 Task: Move the task Develop a new online tool for online resume building to the section To-Do in the project BlueLine and sort the tasks in the project by Assignee in Ascending order
Action: Mouse moved to (882, 404)
Screenshot: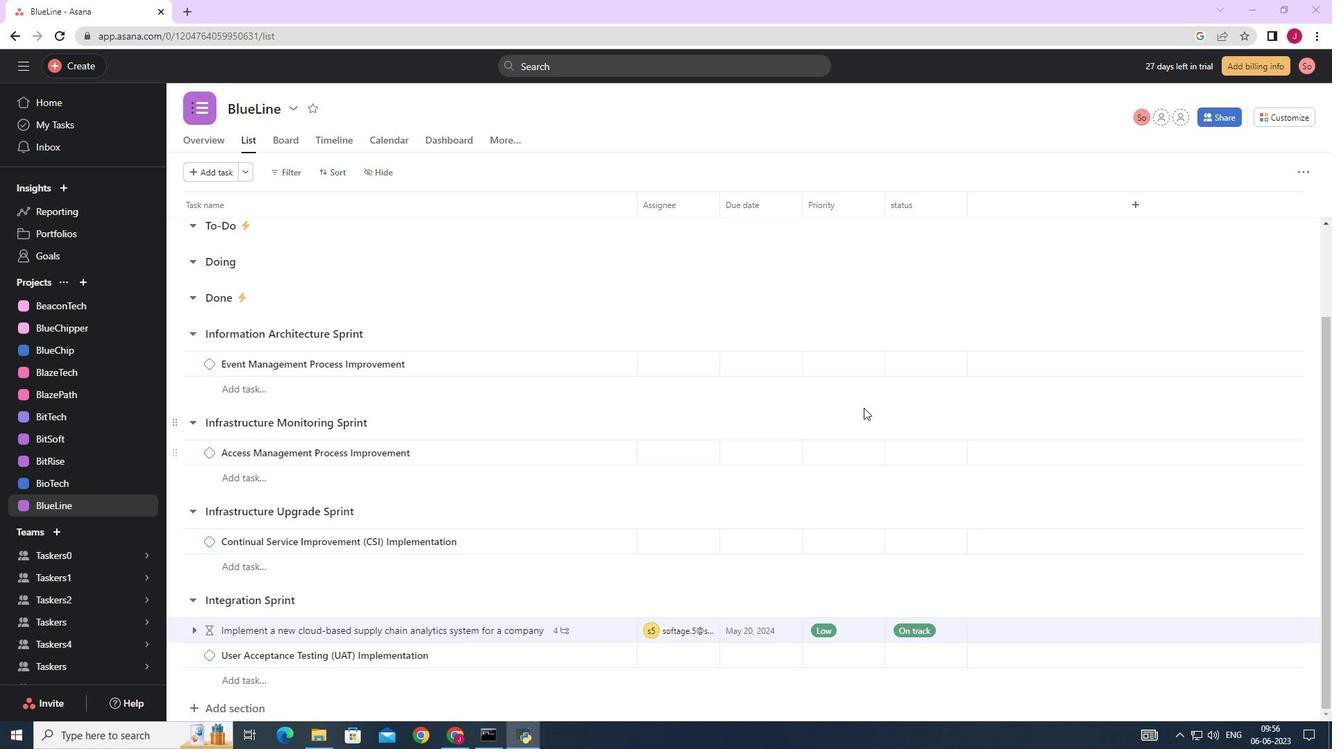 
Action: Mouse scrolled (882, 403) with delta (0, 0)
Screenshot: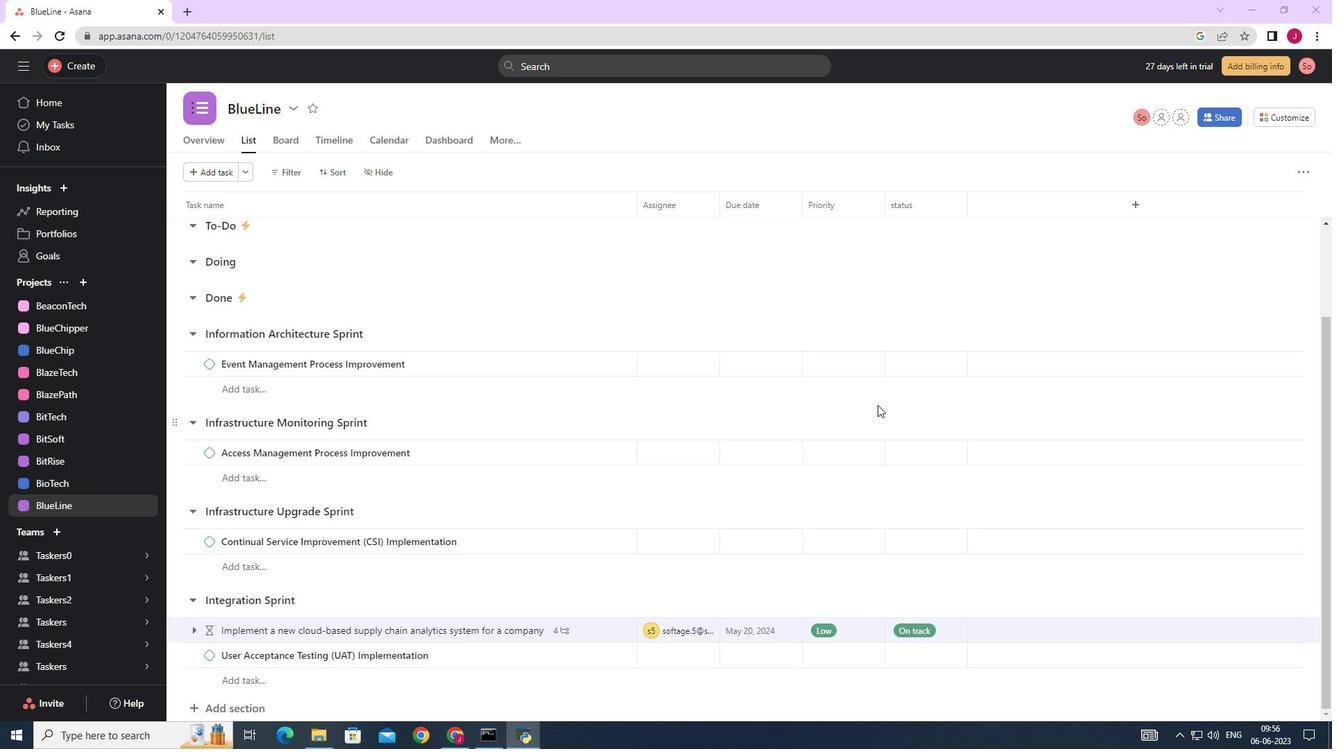 
Action: Mouse scrolled (882, 403) with delta (0, 0)
Screenshot: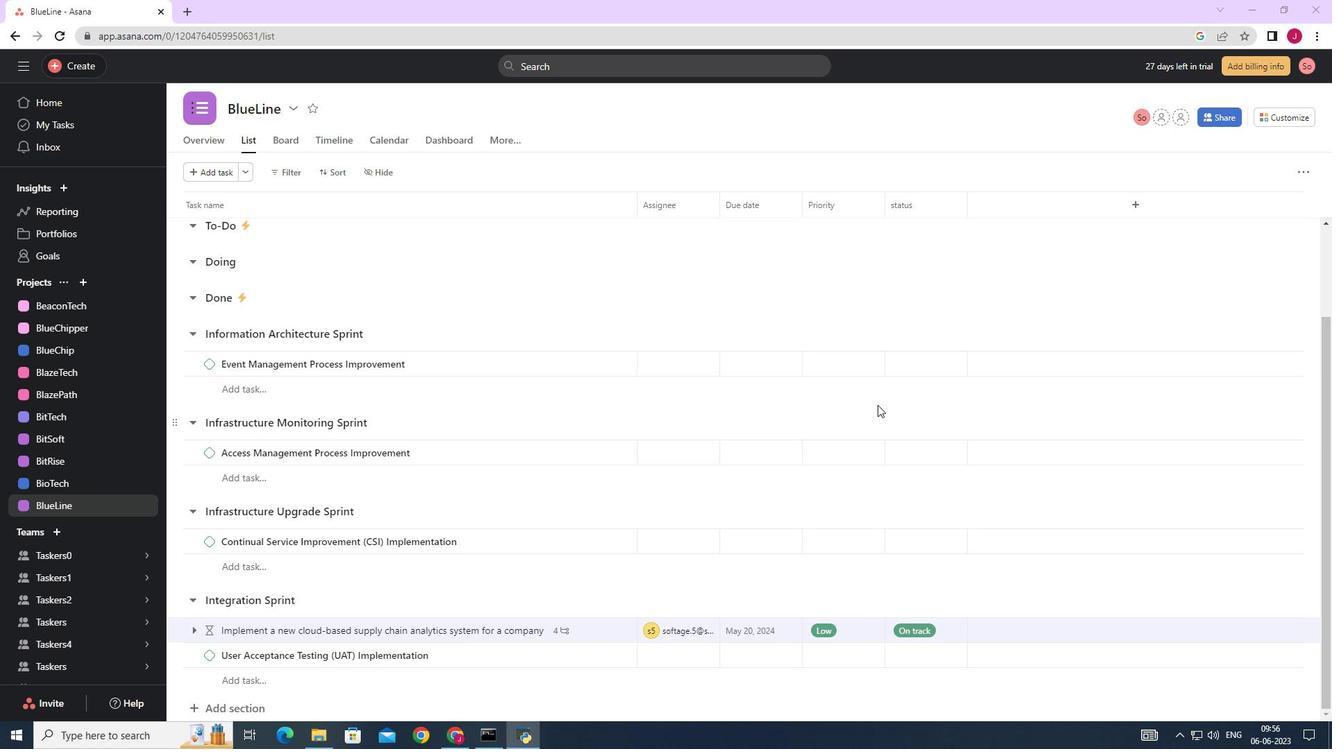 
Action: Mouse scrolled (882, 403) with delta (0, 0)
Screenshot: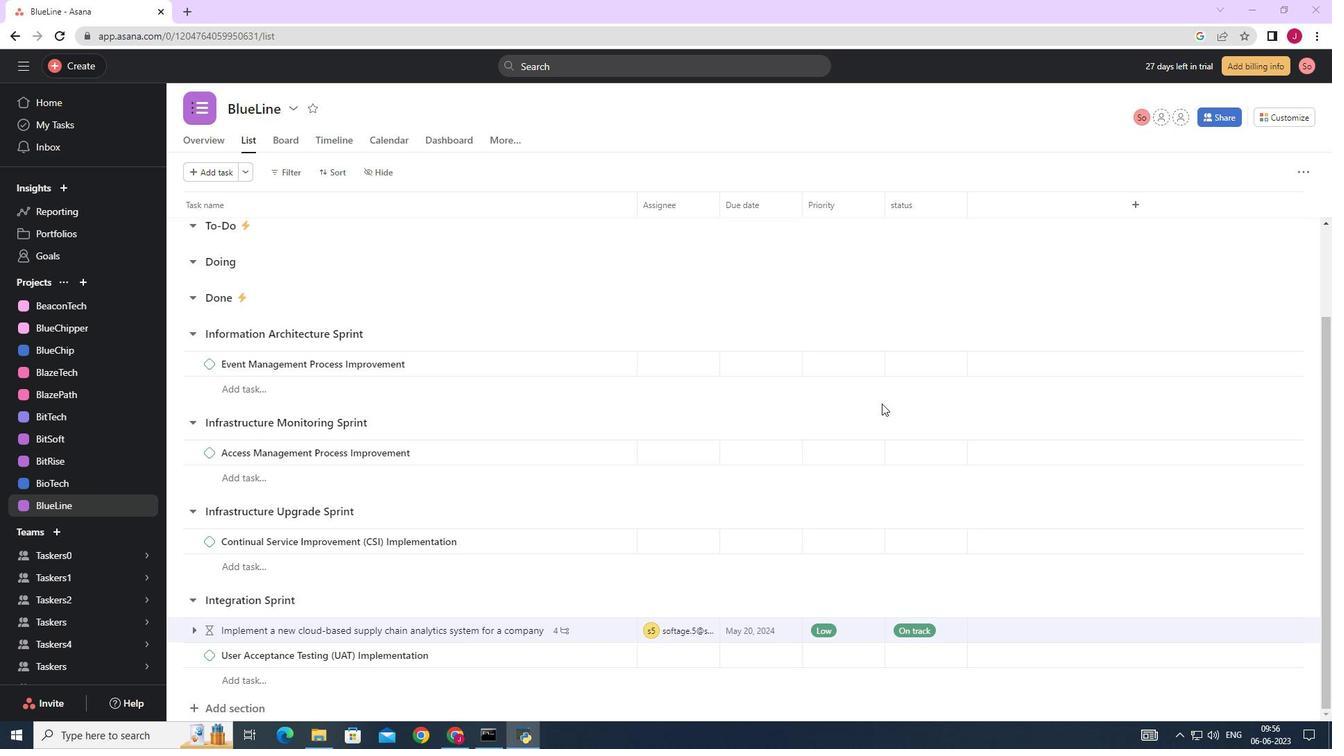 
Action: Mouse scrolled (882, 403) with delta (0, 0)
Screenshot: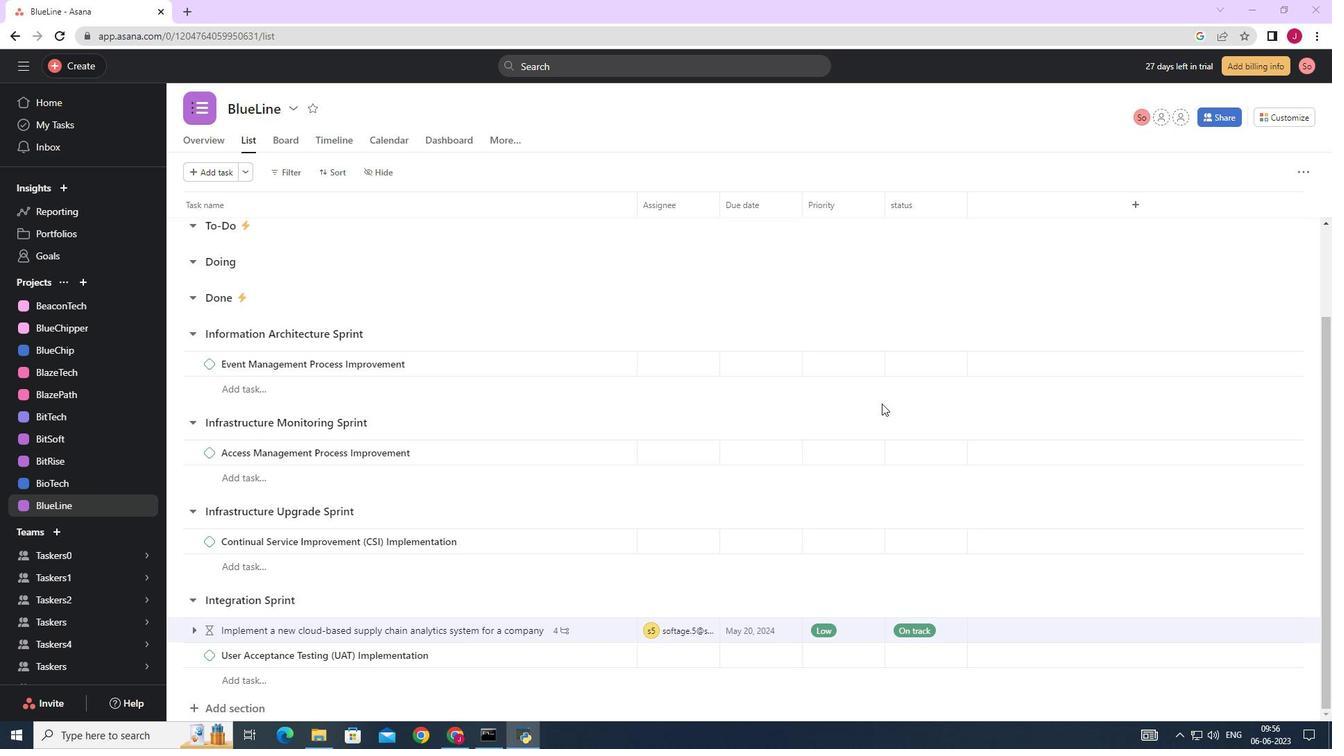 
Action: Mouse moved to (718, 414)
Screenshot: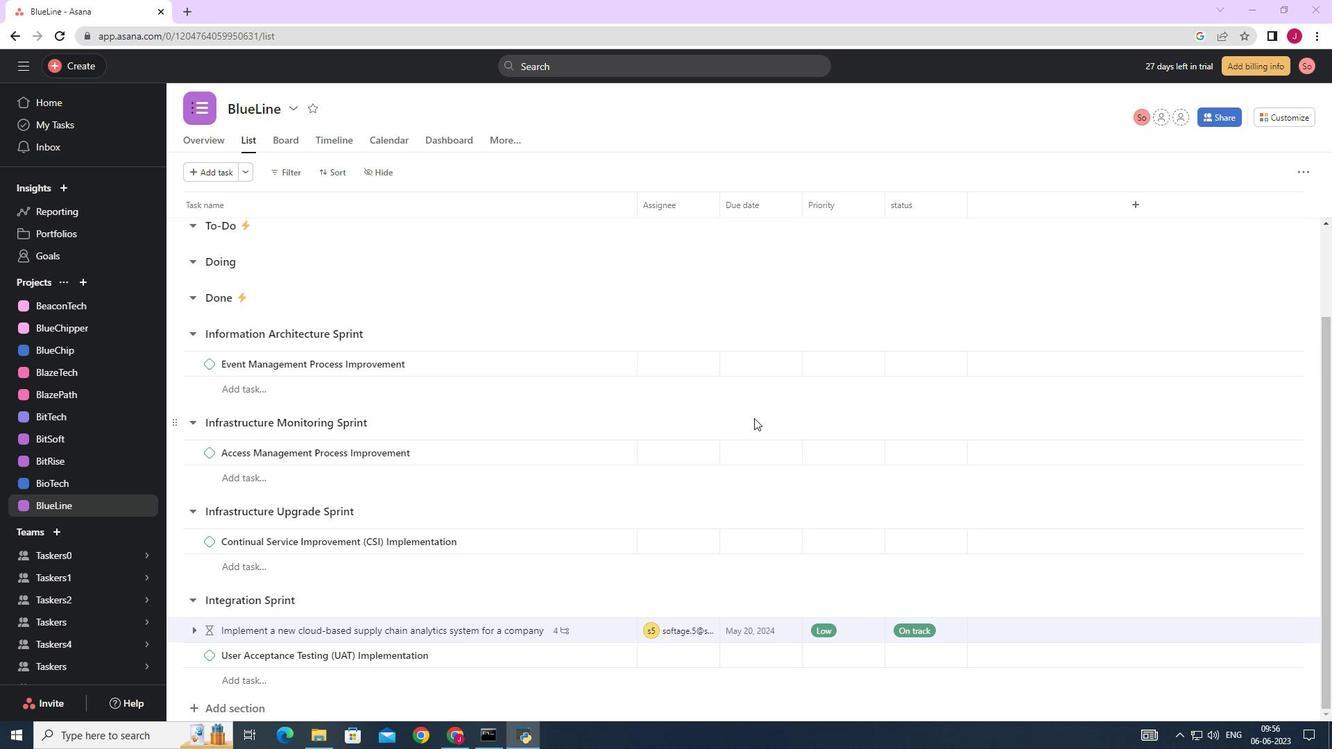 
Action: Mouse scrolled (718, 415) with delta (0, 0)
Screenshot: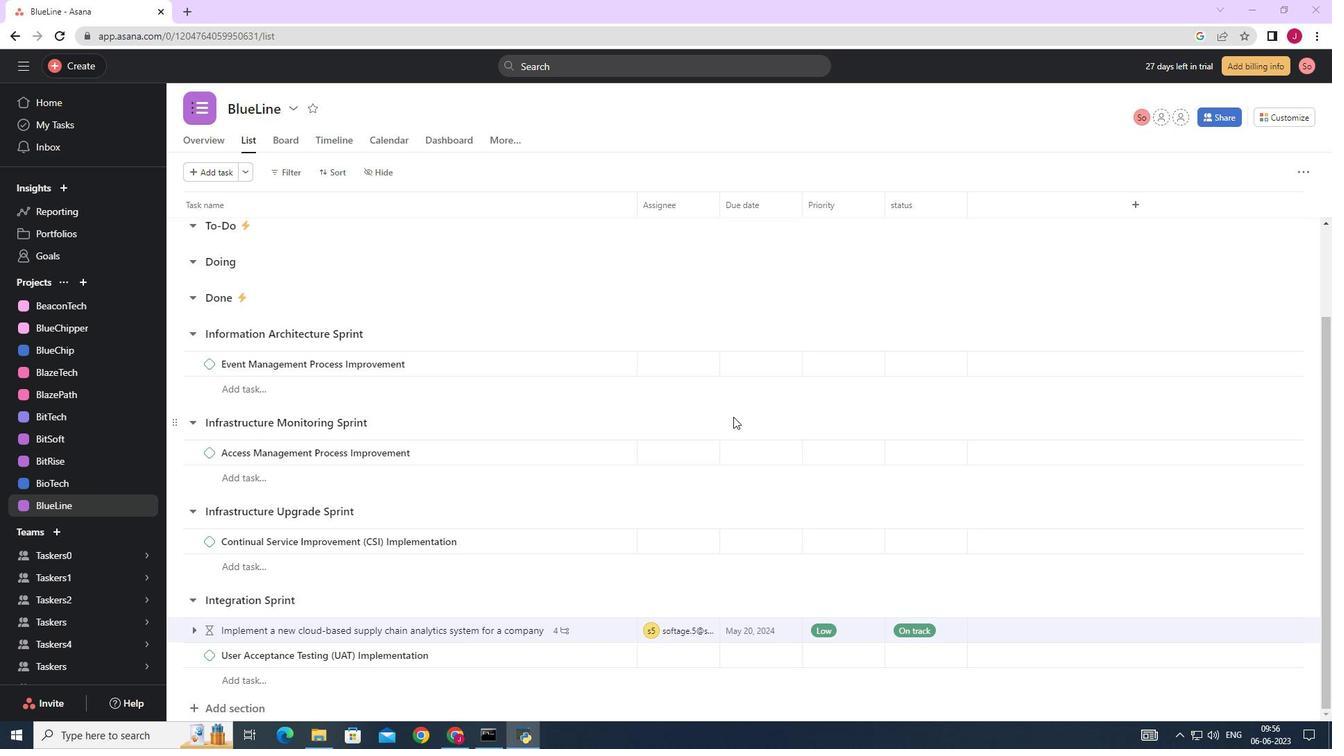 
Action: Mouse scrolled (718, 415) with delta (0, 0)
Screenshot: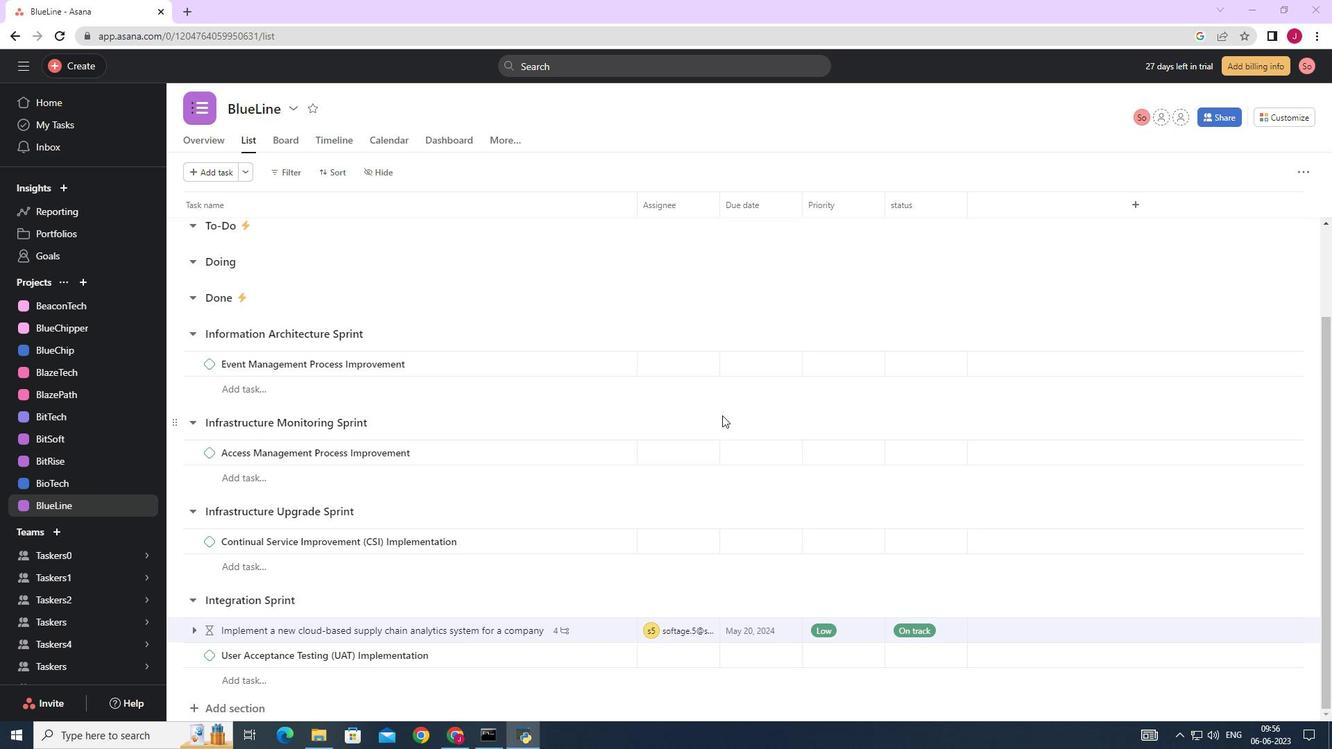 
Action: Mouse scrolled (718, 415) with delta (0, 0)
Screenshot: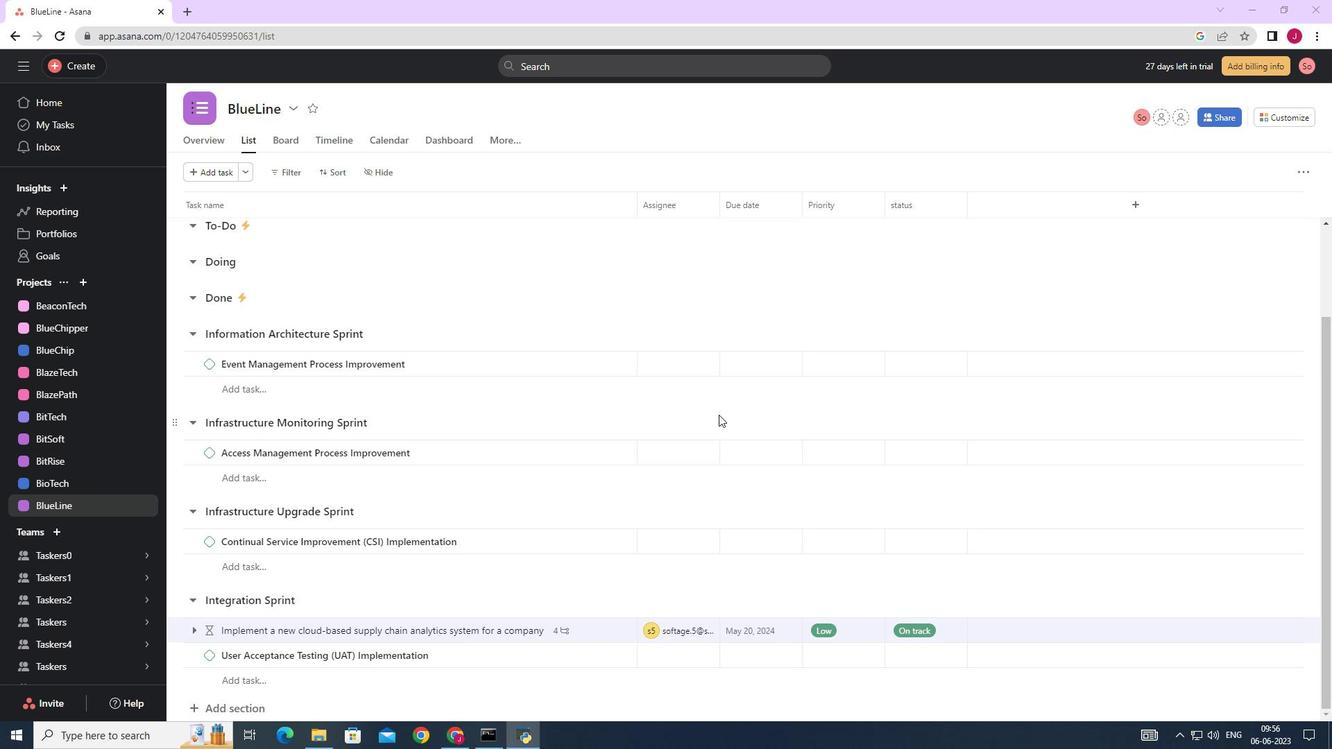
Action: Mouse moved to (603, 279)
Screenshot: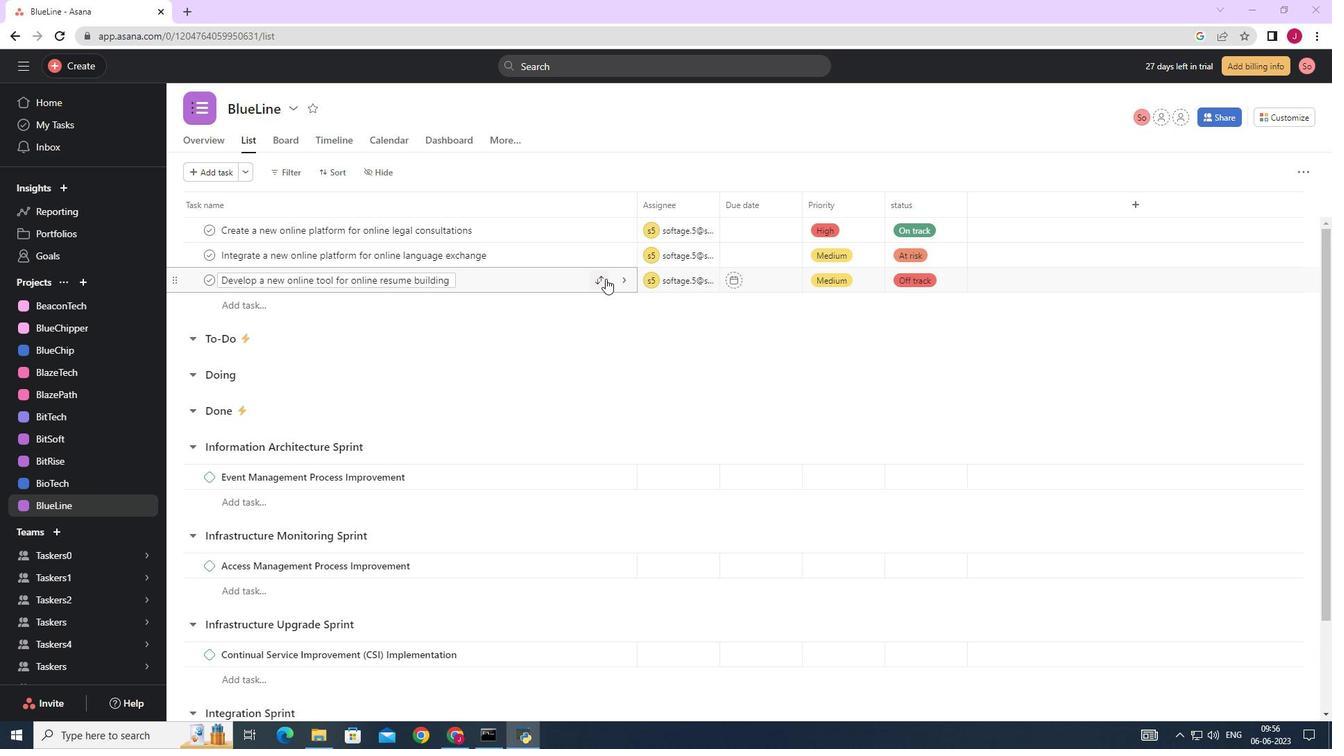 
Action: Mouse pressed left at (603, 279)
Screenshot: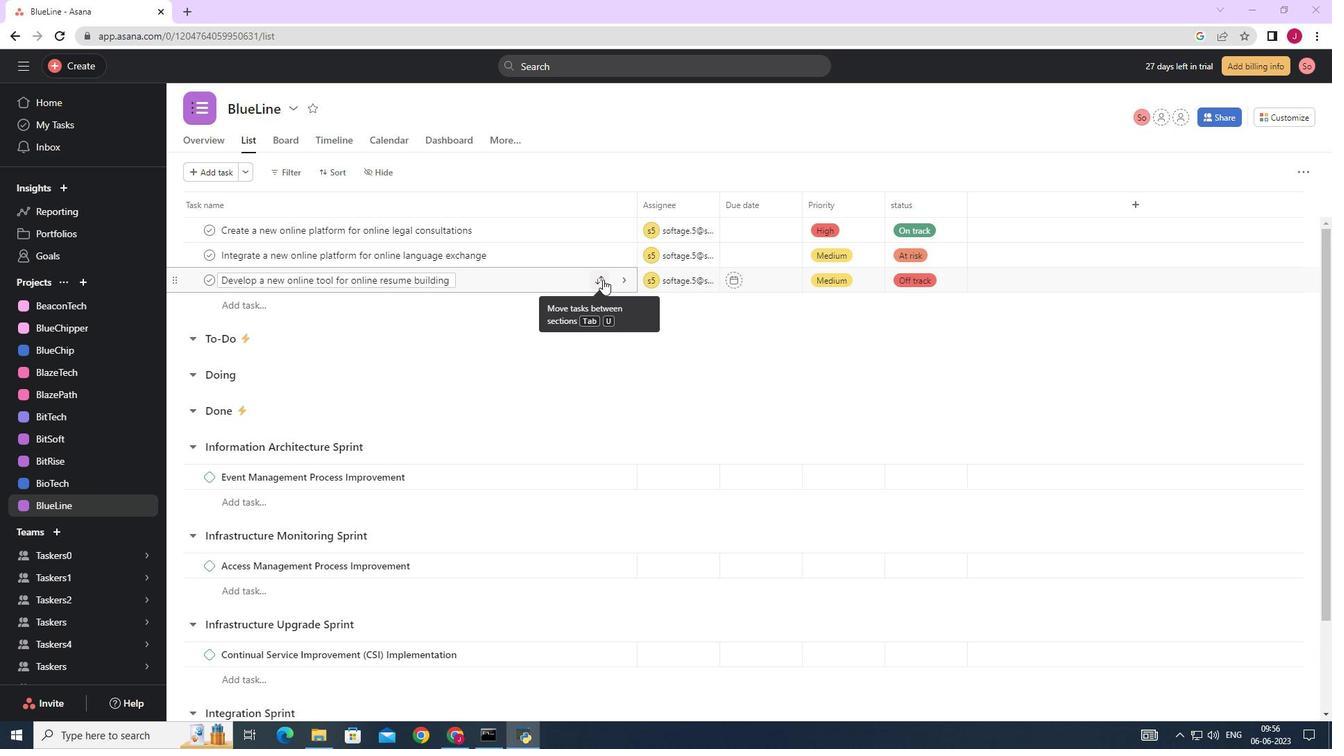 
Action: Mouse moved to (492, 352)
Screenshot: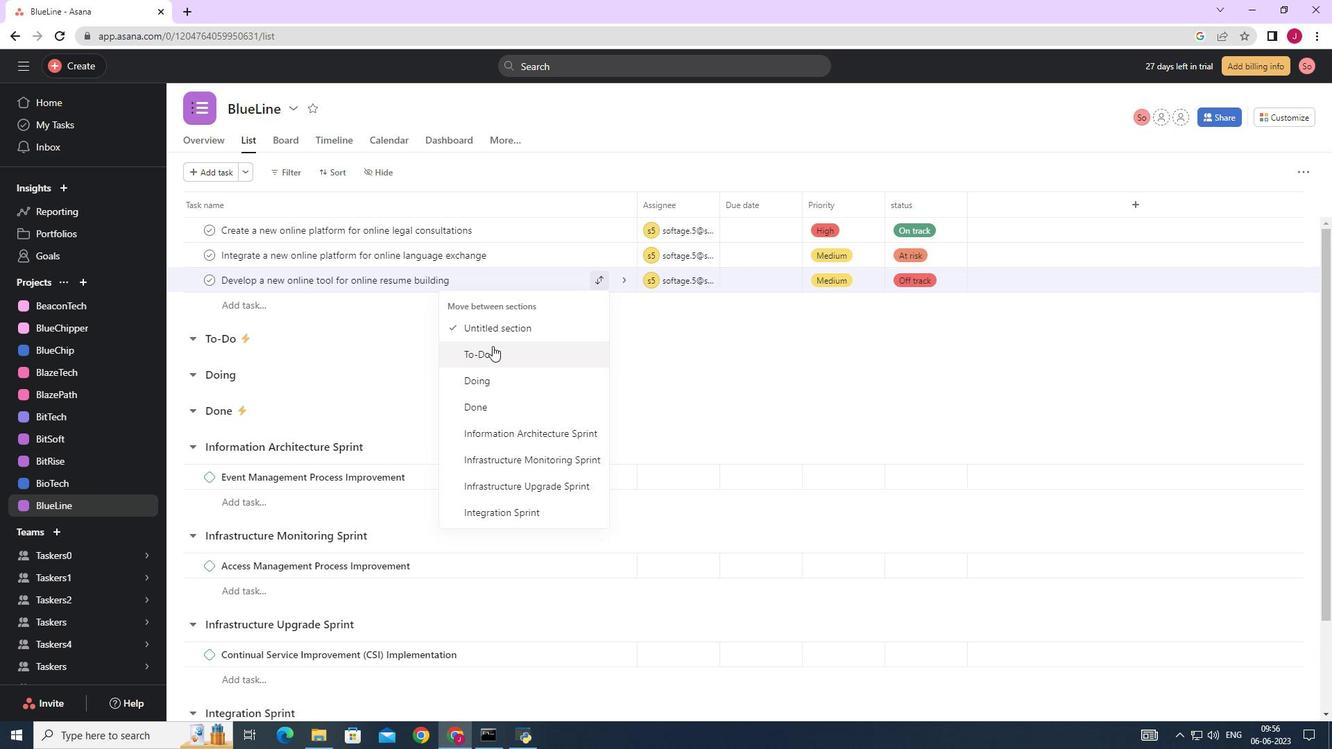
Action: Mouse pressed left at (492, 352)
Screenshot: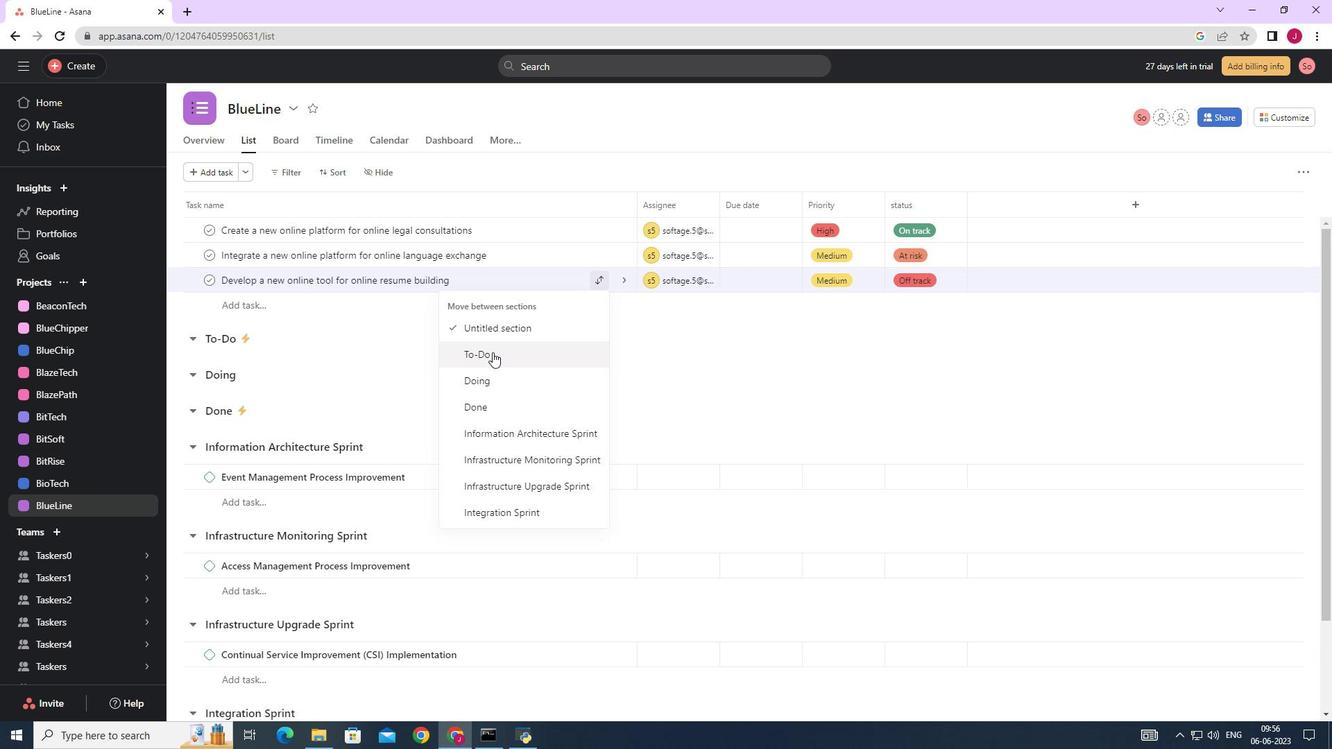 
Action: Mouse moved to (340, 176)
Screenshot: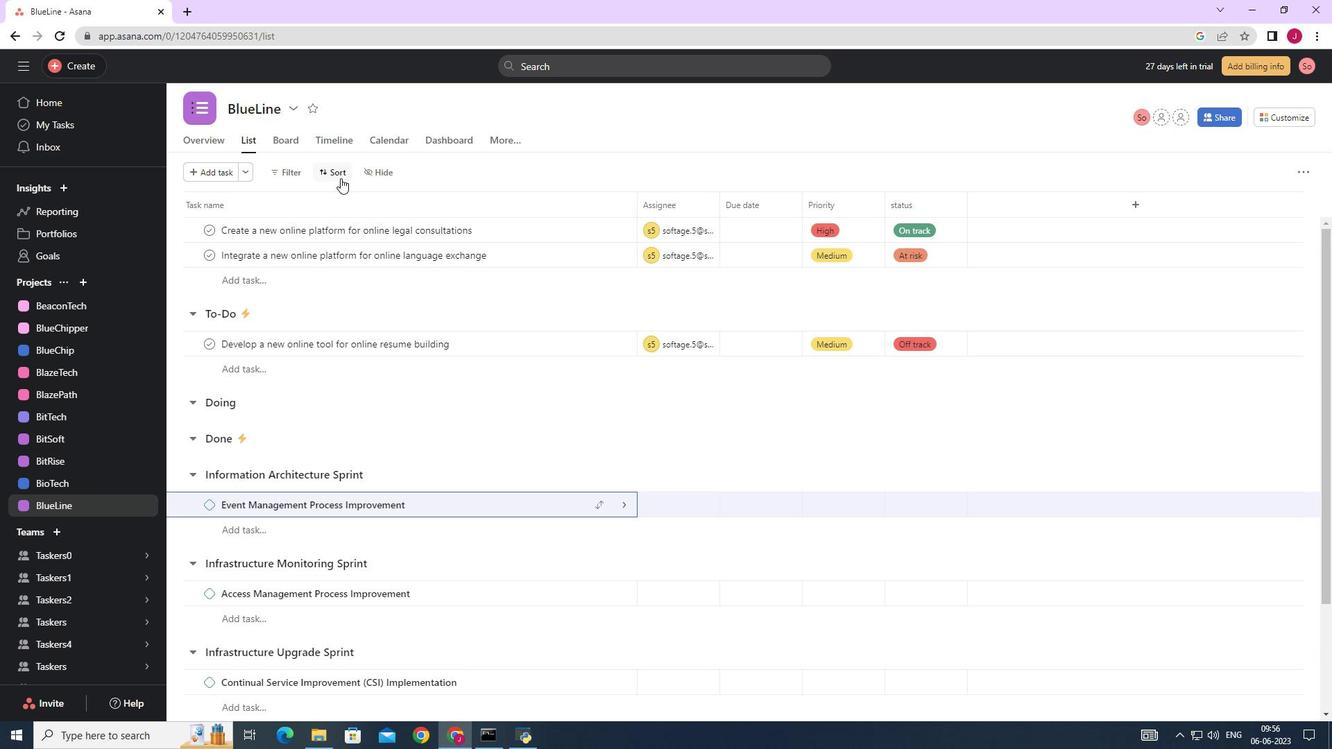 
Action: Mouse pressed left at (340, 176)
Screenshot: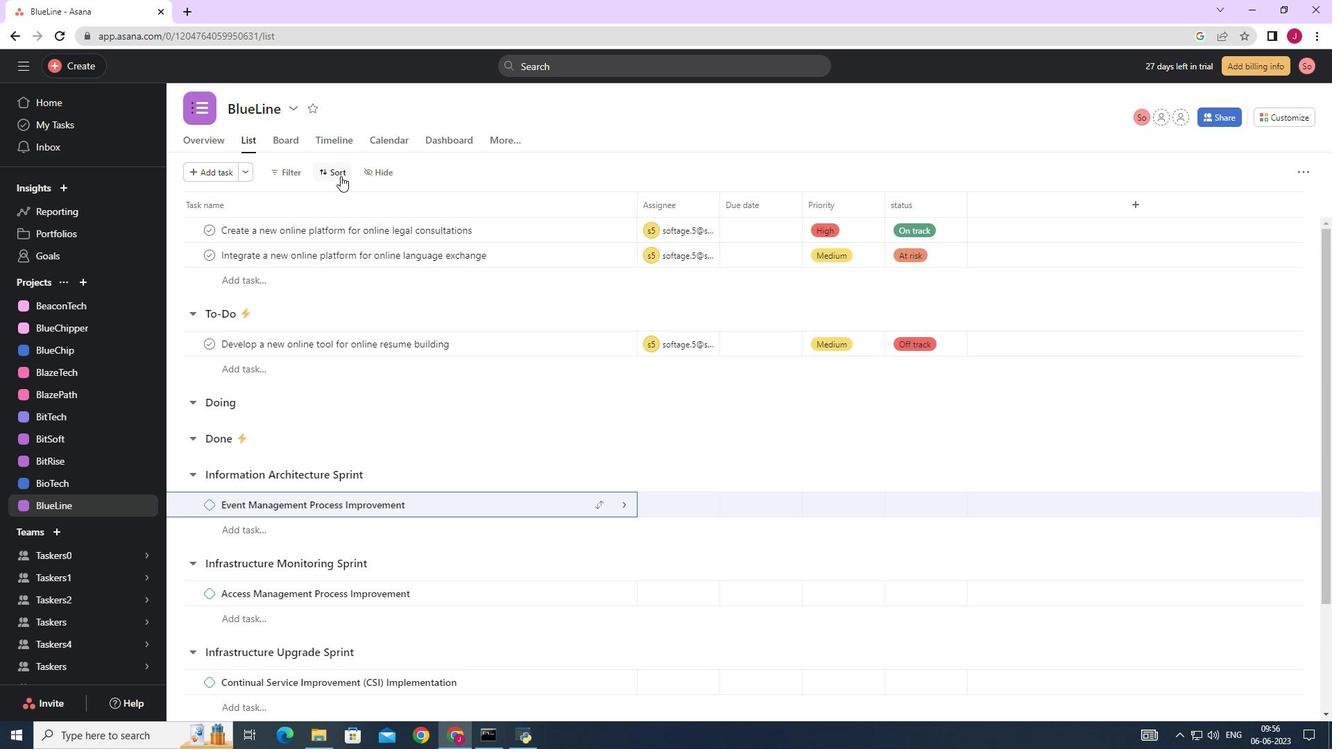 
Action: Mouse moved to (361, 284)
Screenshot: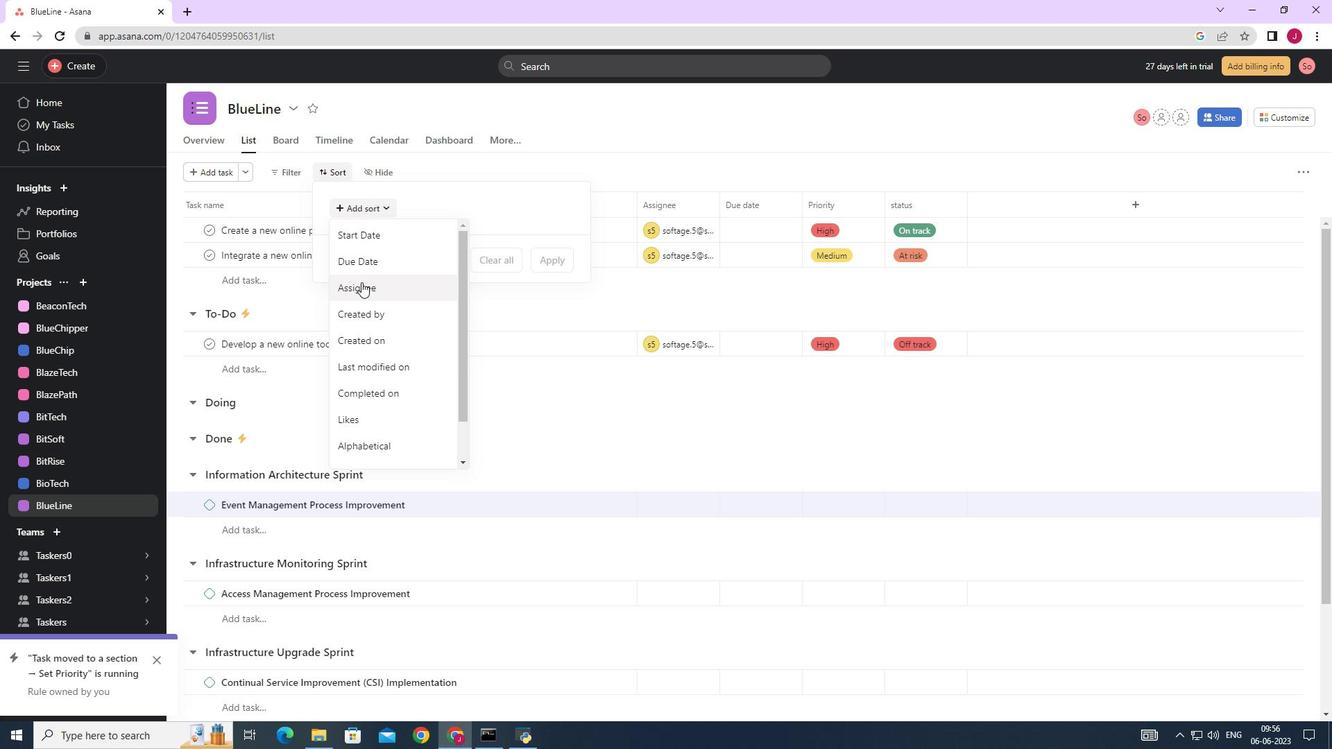 
Action: Mouse pressed left at (361, 284)
Screenshot: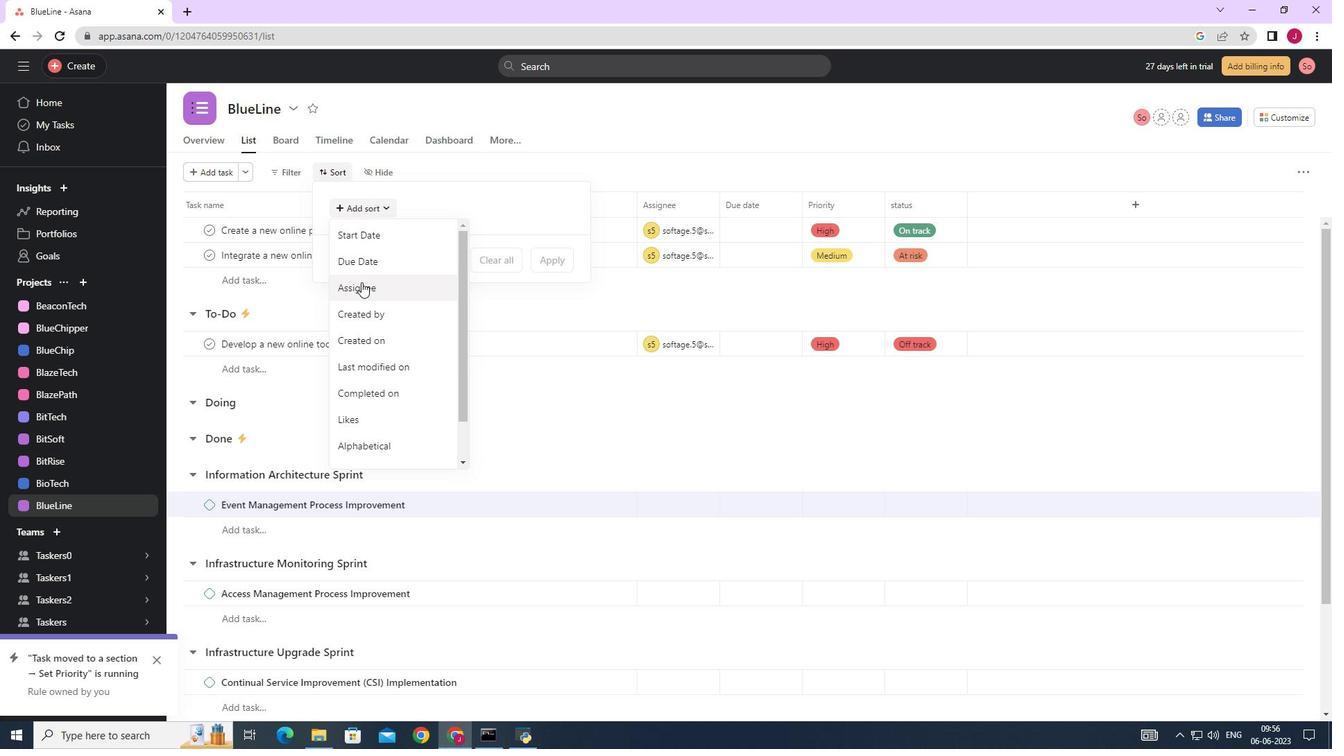 
Action: Mouse moved to (387, 226)
Screenshot: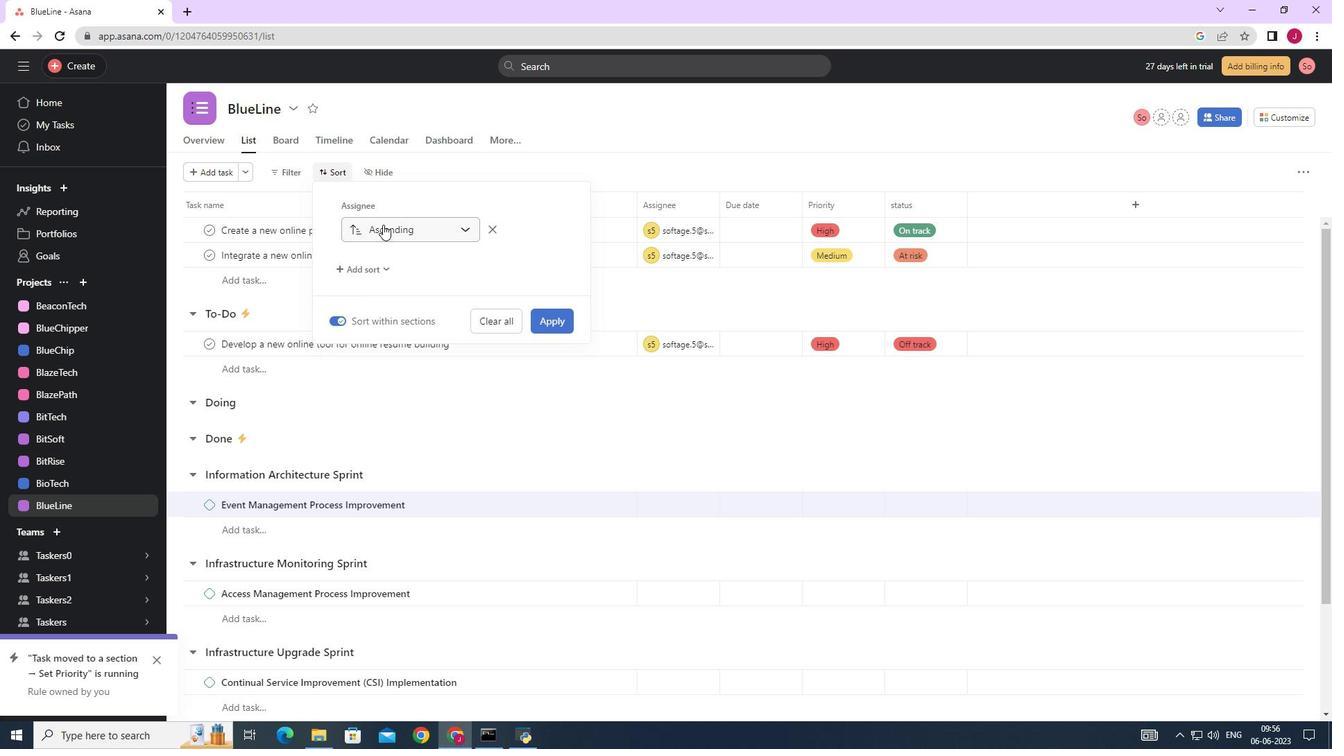 
Action: Mouse pressed left at (387, 226)
Screenshot: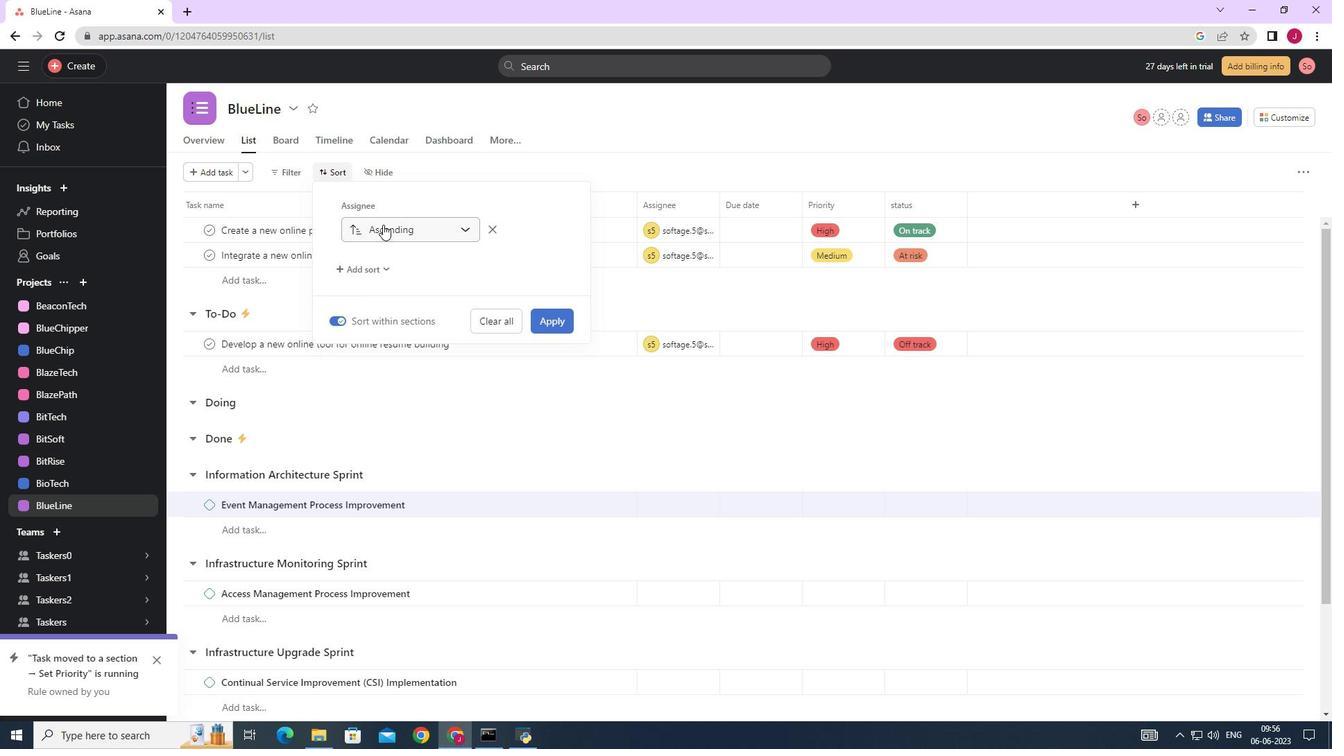 
Action: Mouse moved to (402, 257)
Screenshot: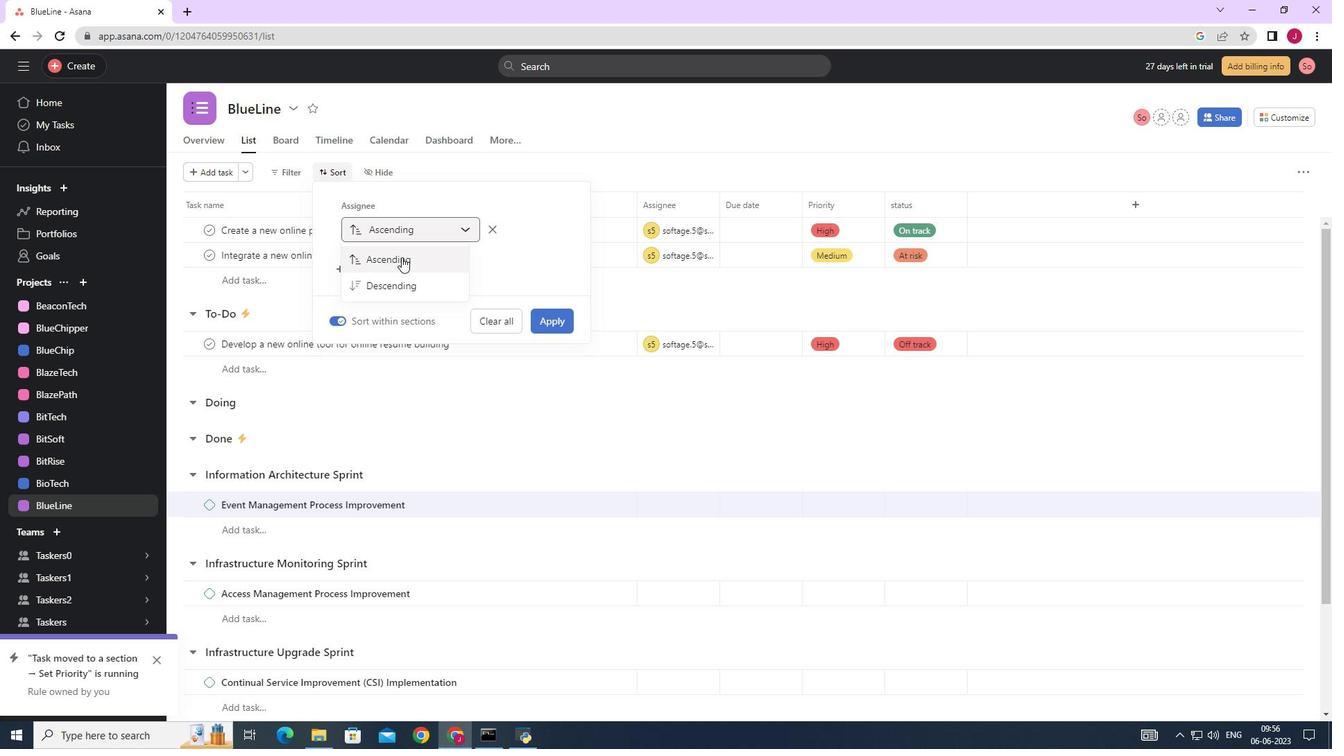
Action: Mouse pressed left at (402, 257)
Screenshot: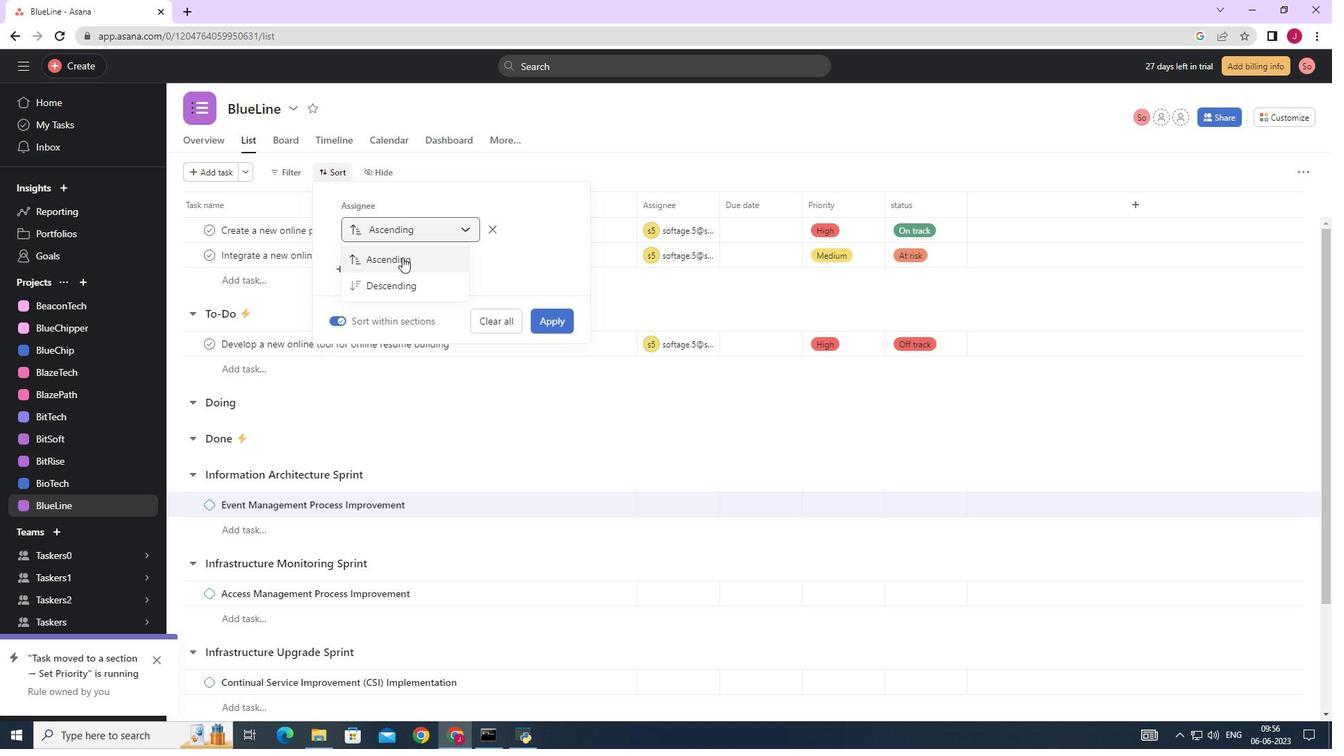 
Action: Mouse moved to (549, 320)
Screenshot: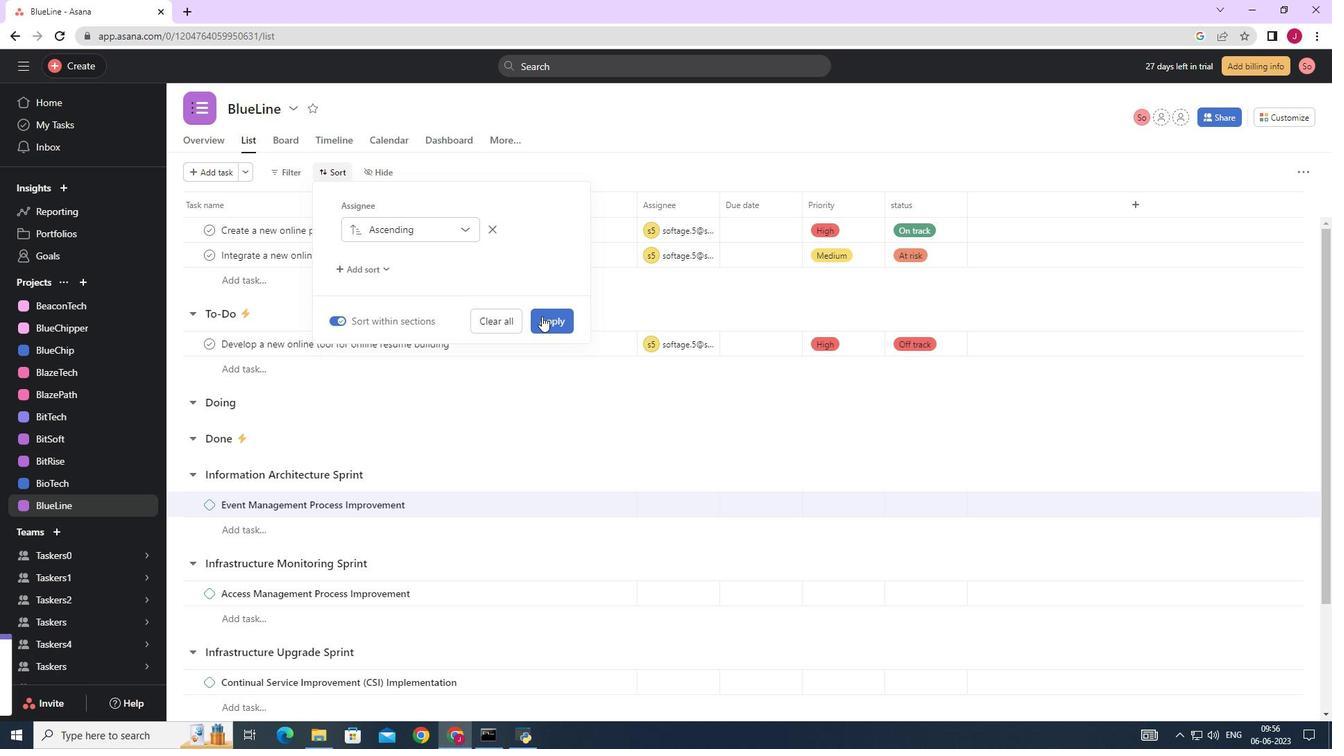 
Action: Mouse pressed left at (549, 320)
Screenshot: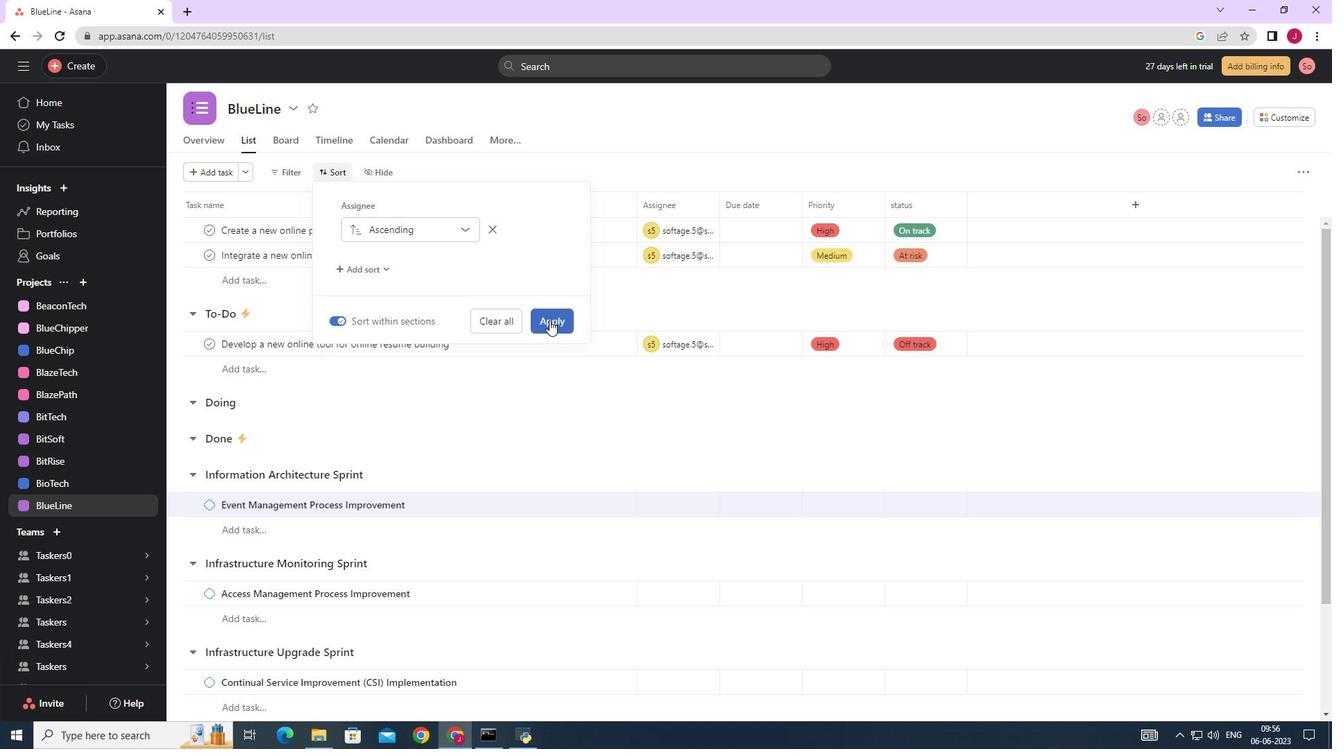 
Action: Mouse moved to (549, 321)
Screenshot: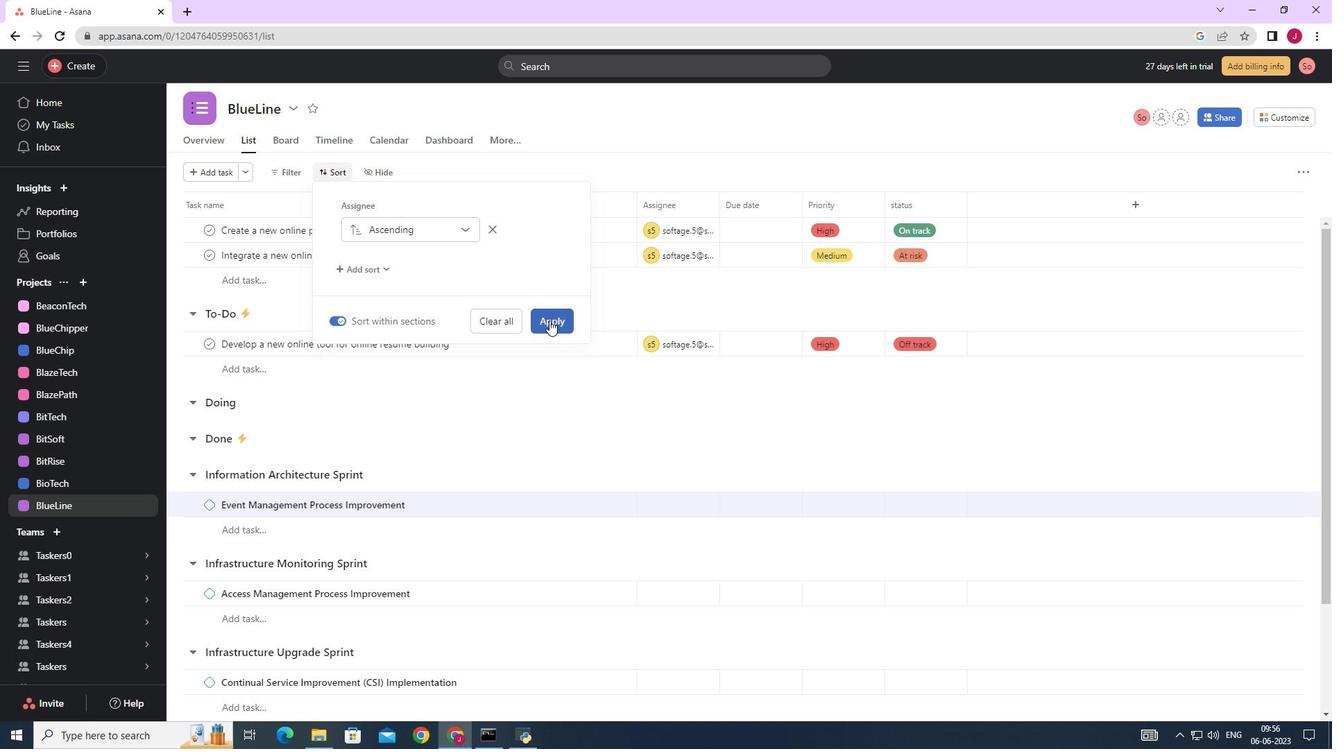 
